 Task: Sort the products by unit price (high first).
Action: Mouse pressed left at (14, 94)
Screenshot: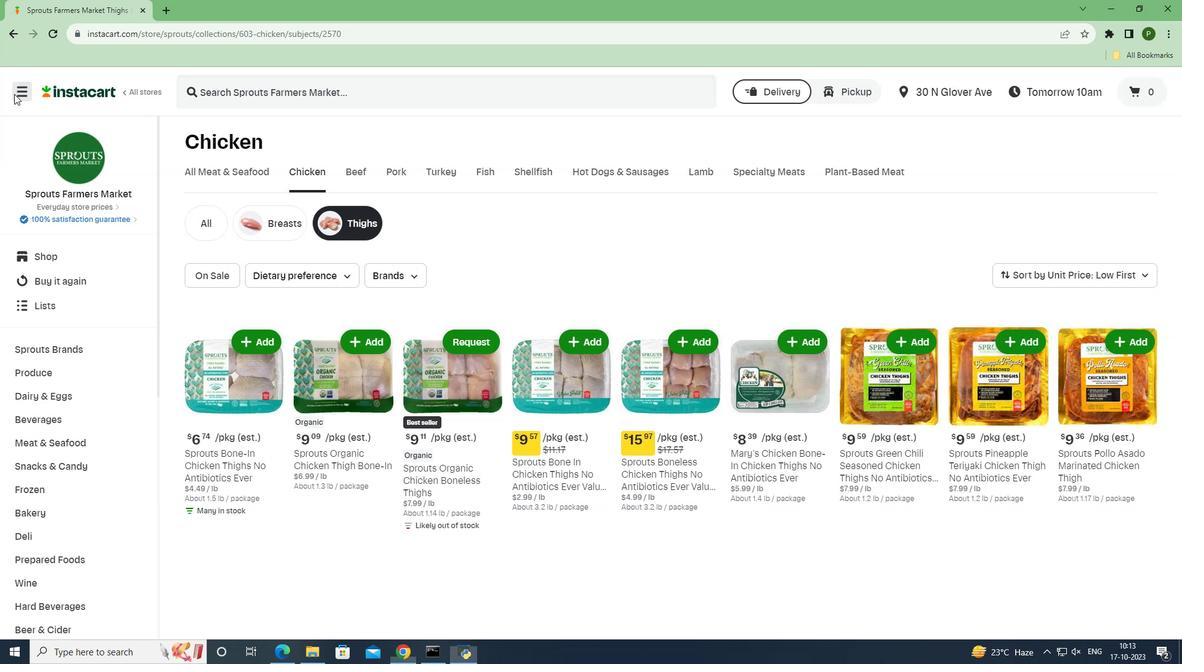 
Action: Mouse moved to (36, 328)
Screenshot: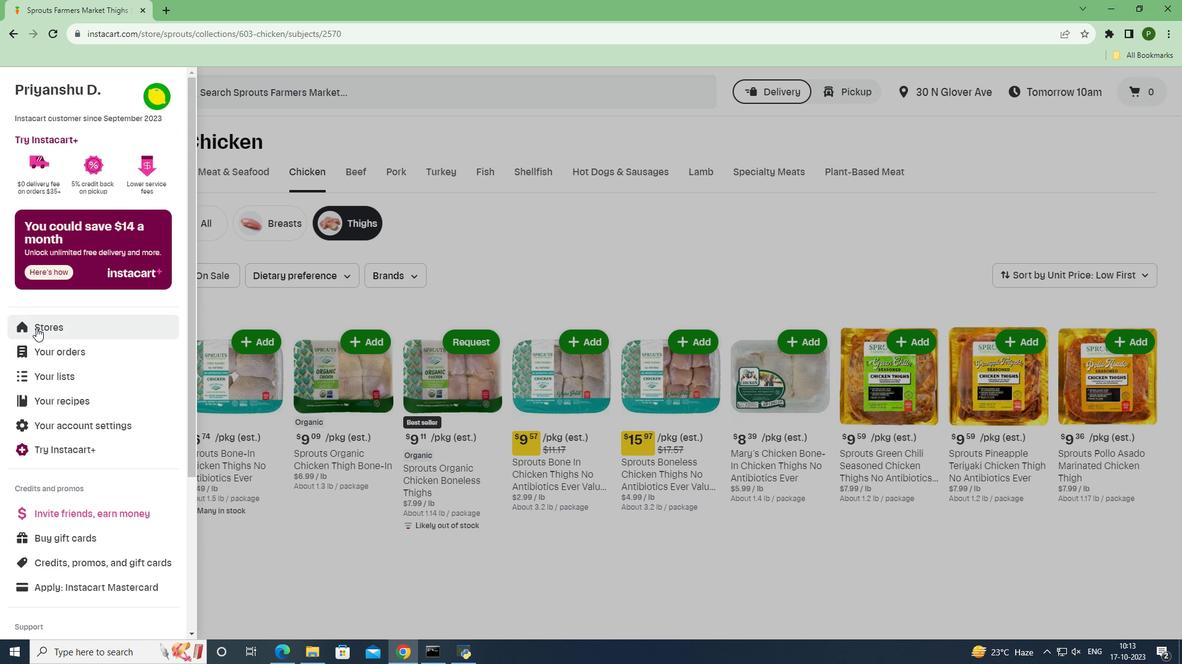 
Action: Mouse pressed left at (36, 328)
Screenshot: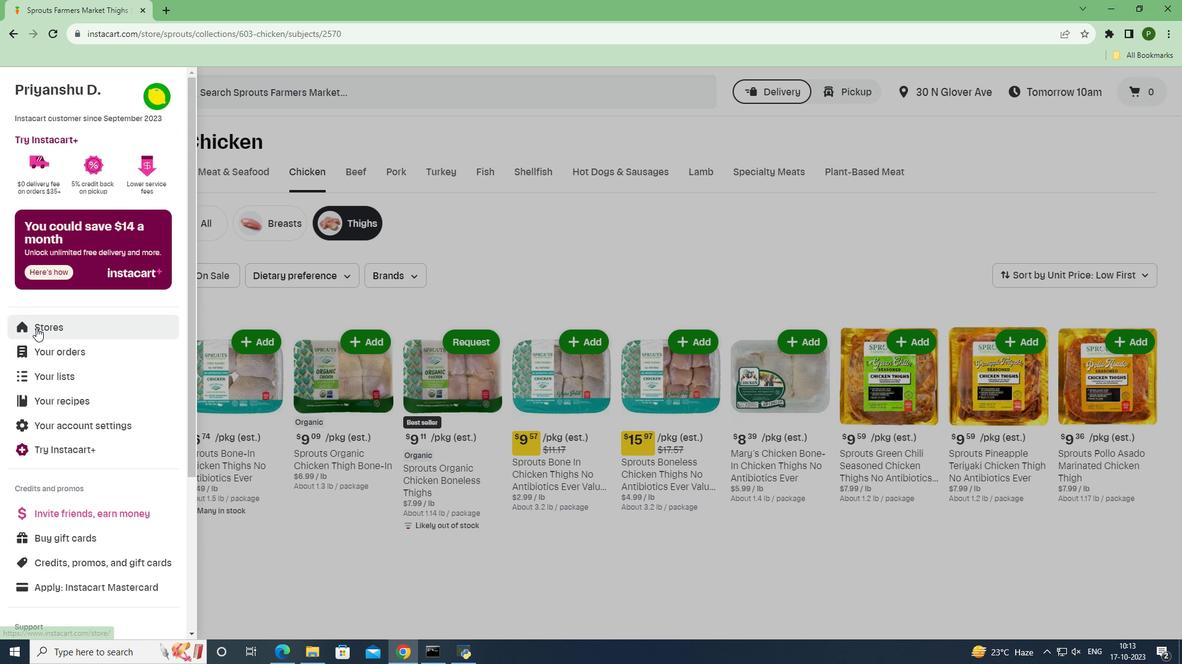 
Action: Mouse moved to (285, 139)
Screenshot: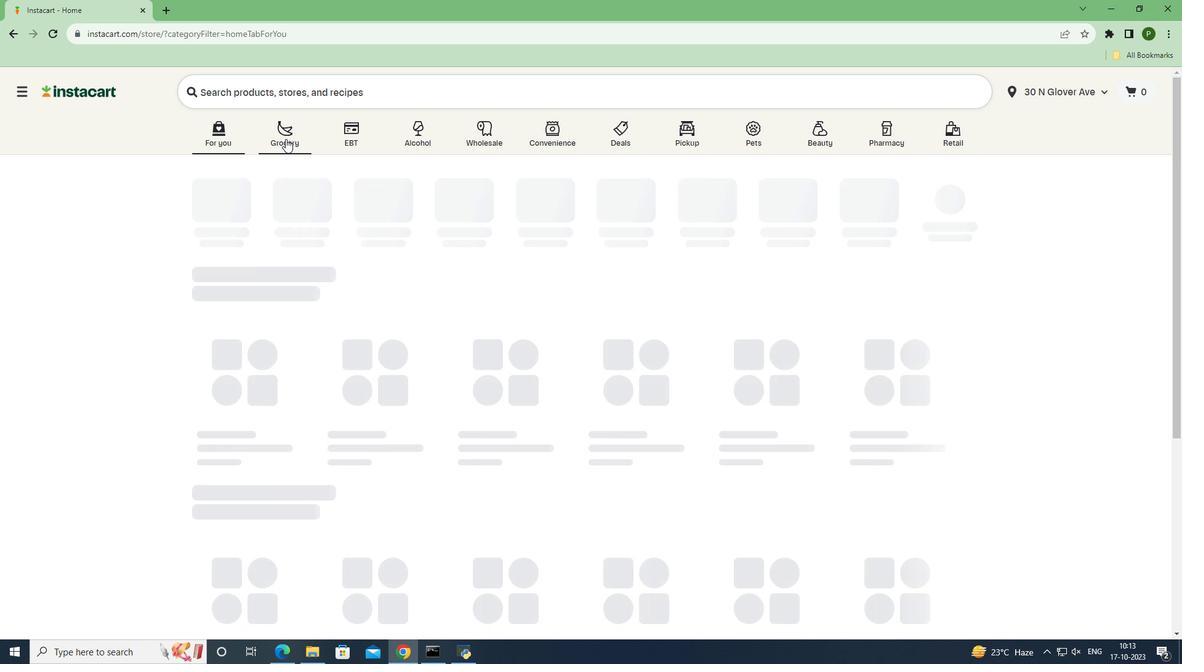 
Action: Mouse pressed left at (285, 139)
Screenshot: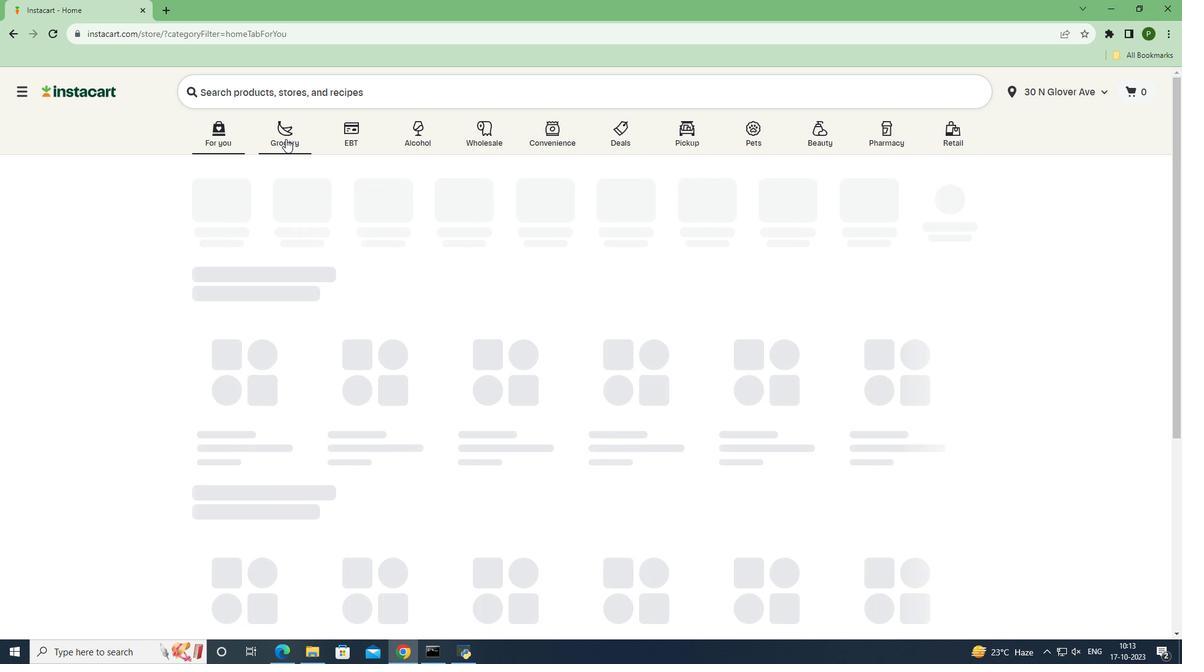 
Action: Mouse moved to (750, 291)
Screenshot: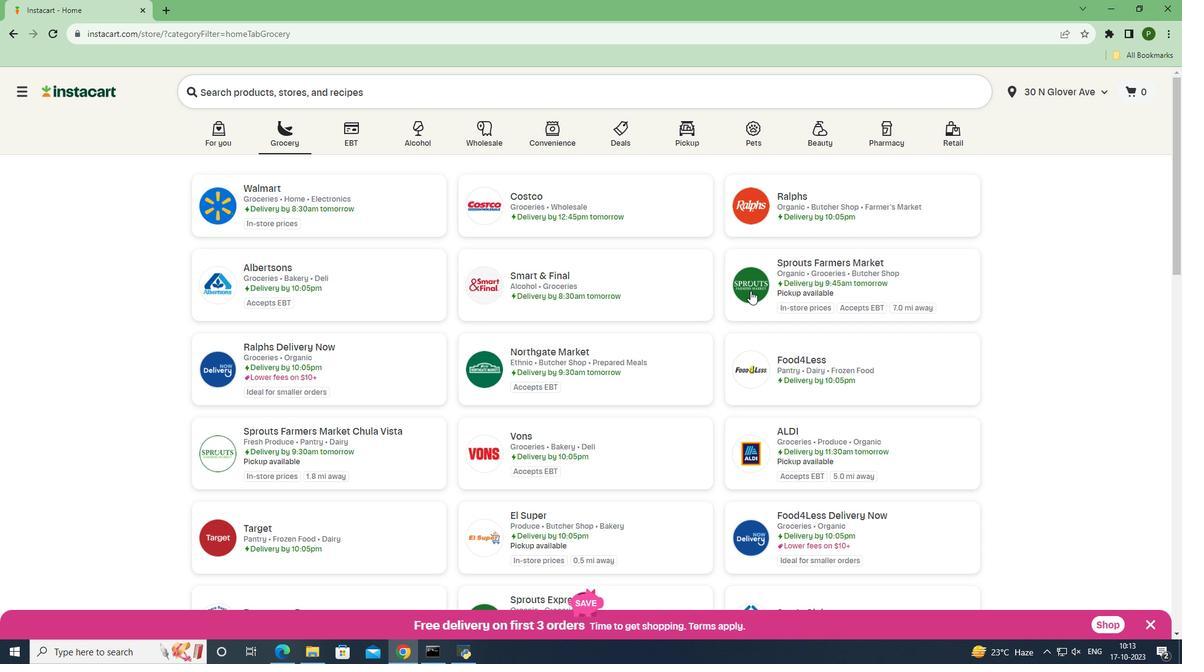 
Action: Mouse pressed left at (750, 291)
Screenshot: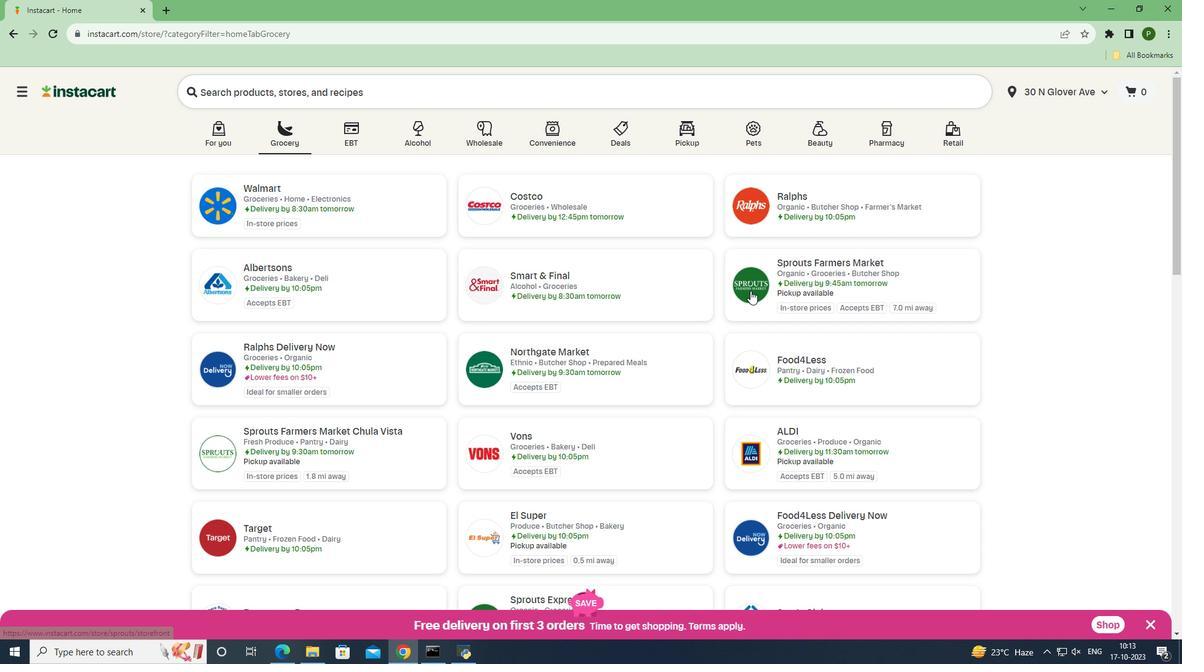 
Action: Mouse moved to (83, 442)
Screenshot: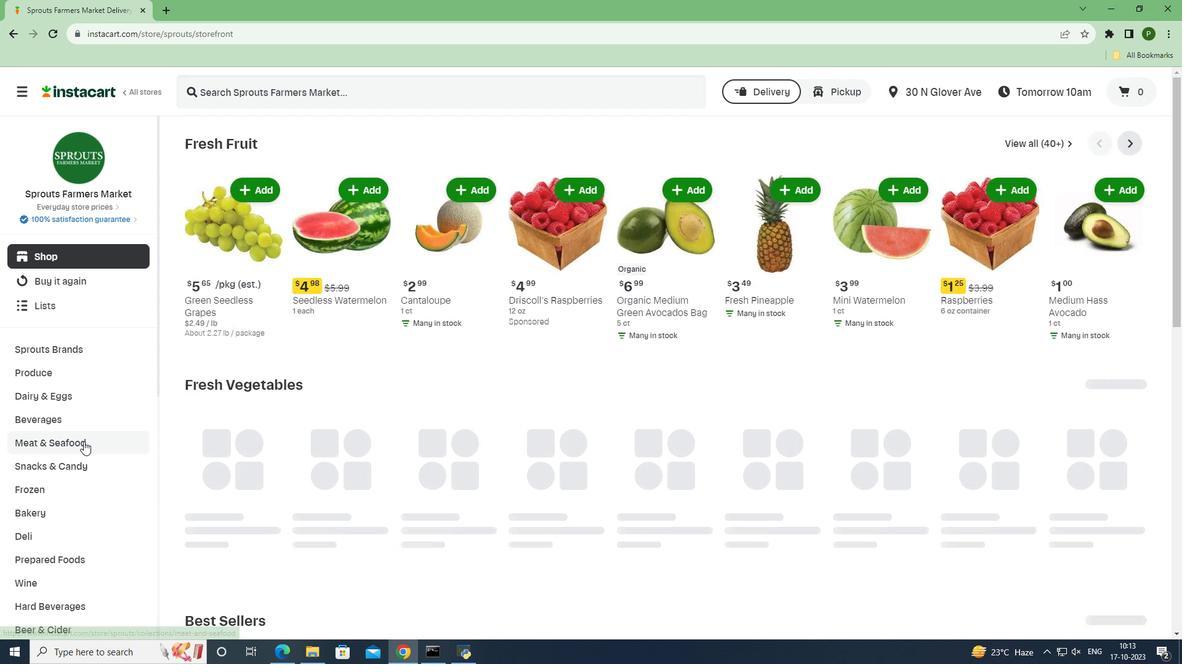 
Action: Mouse pressed left at (83, 442)
Screenshot: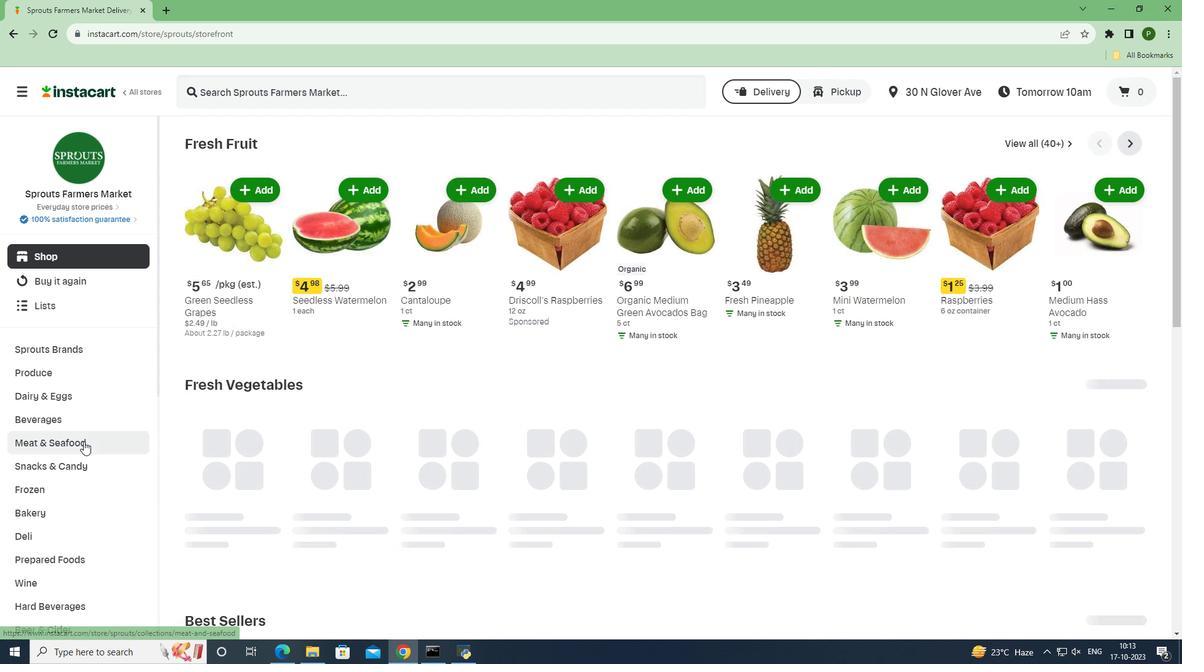 
Action: Mouse moved to (315, 163)
Screenshot: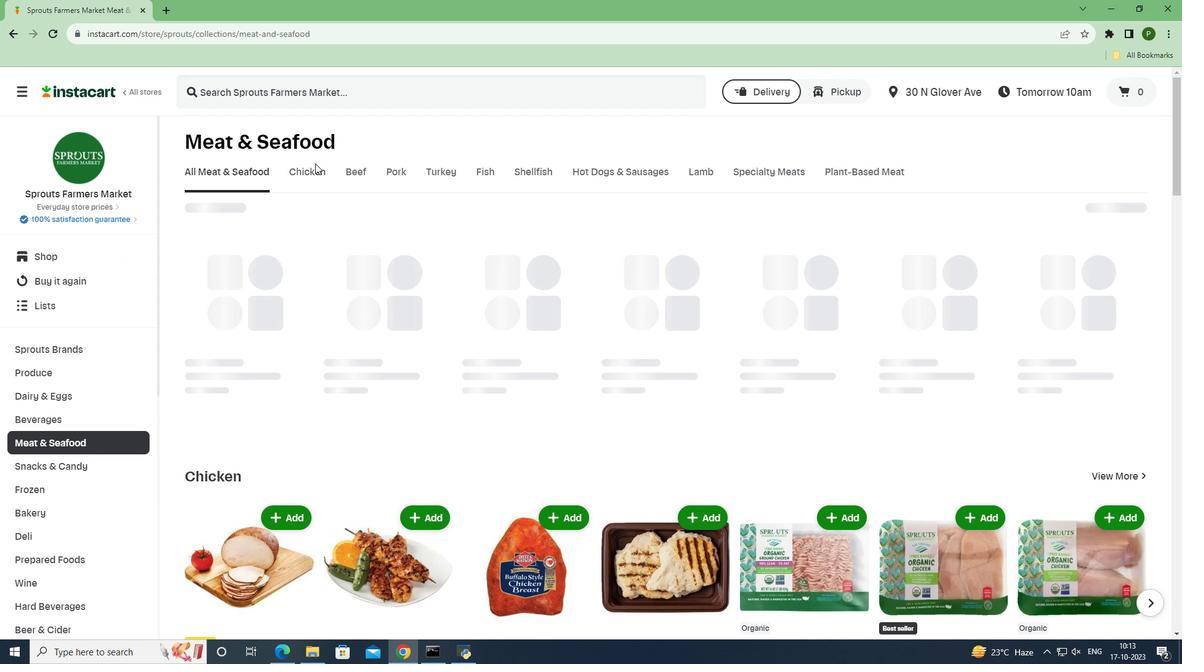 
Action: Mouse pressed left at (315, 163)
Screenshot: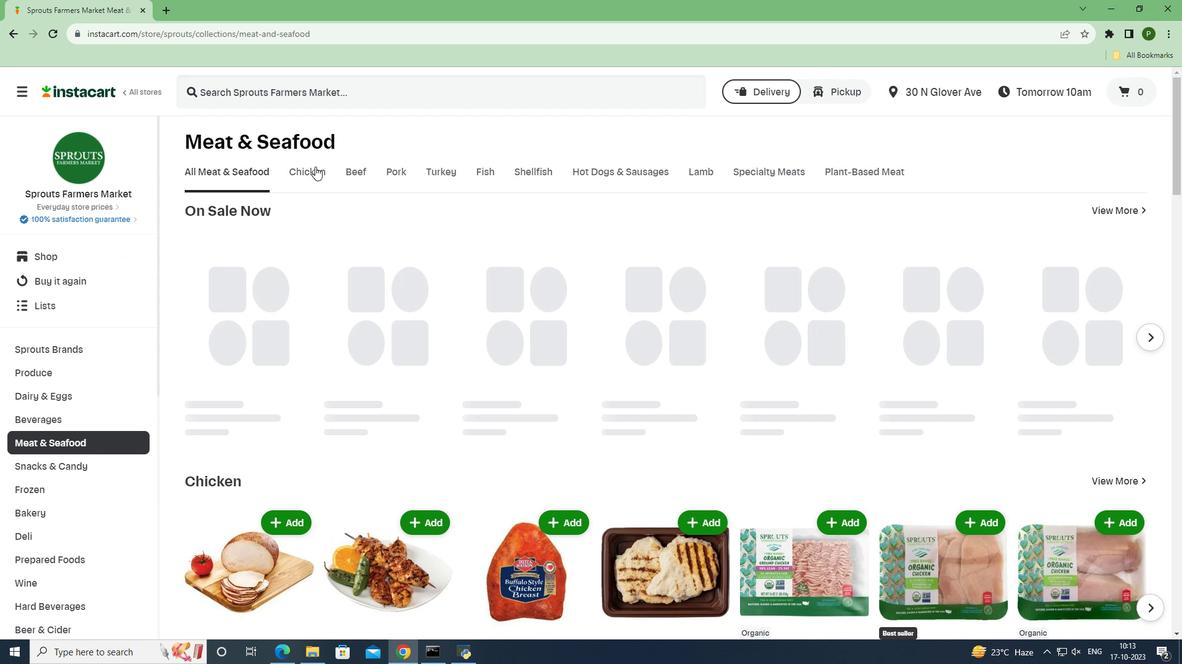 
Action: Mouse moved to (315, 166)
Screenshot: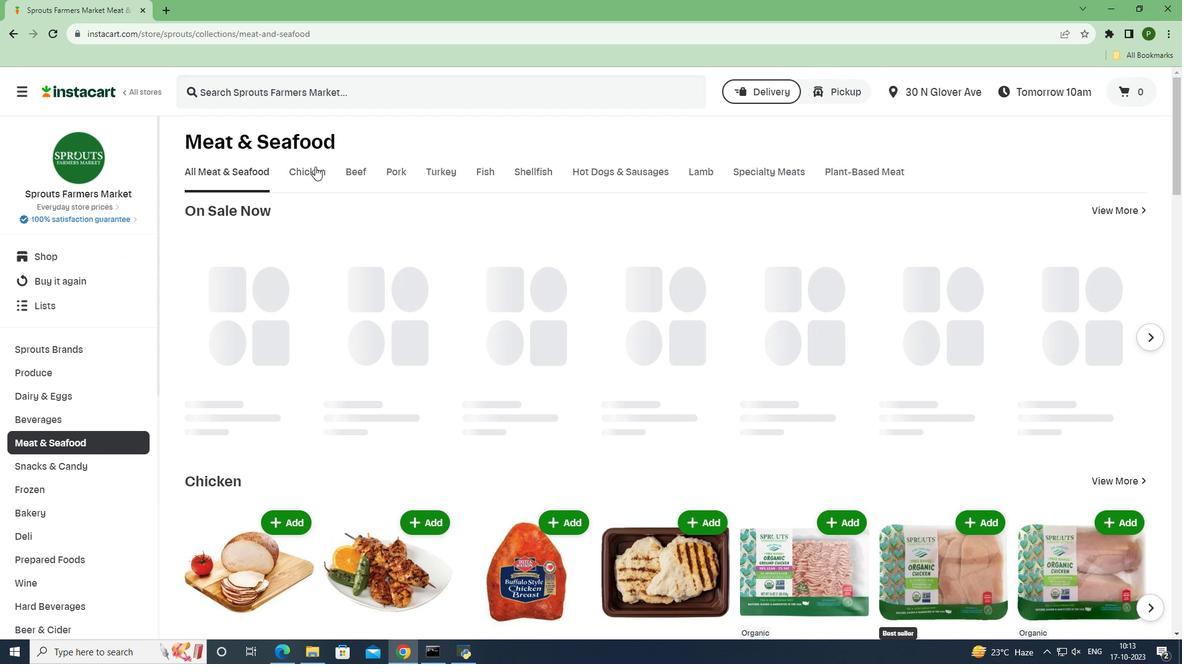 
Action: Mouse pressed left at (315, 166)
Screenshot: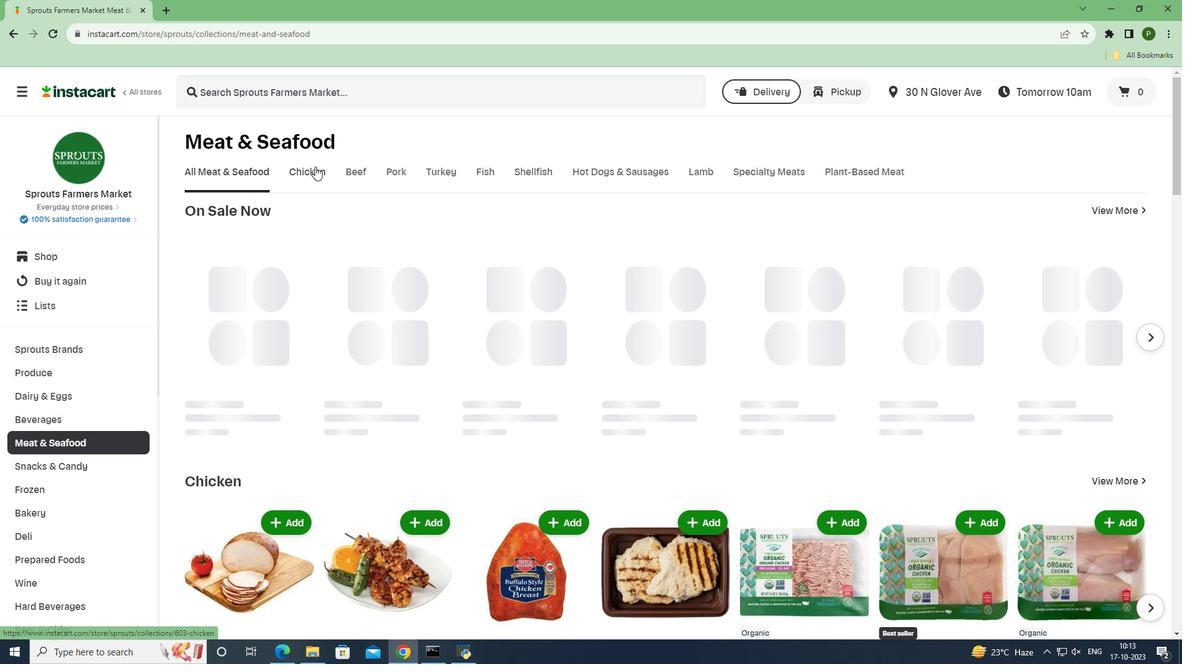 
Action: Mouse moved to (345, 218)
Screenshot: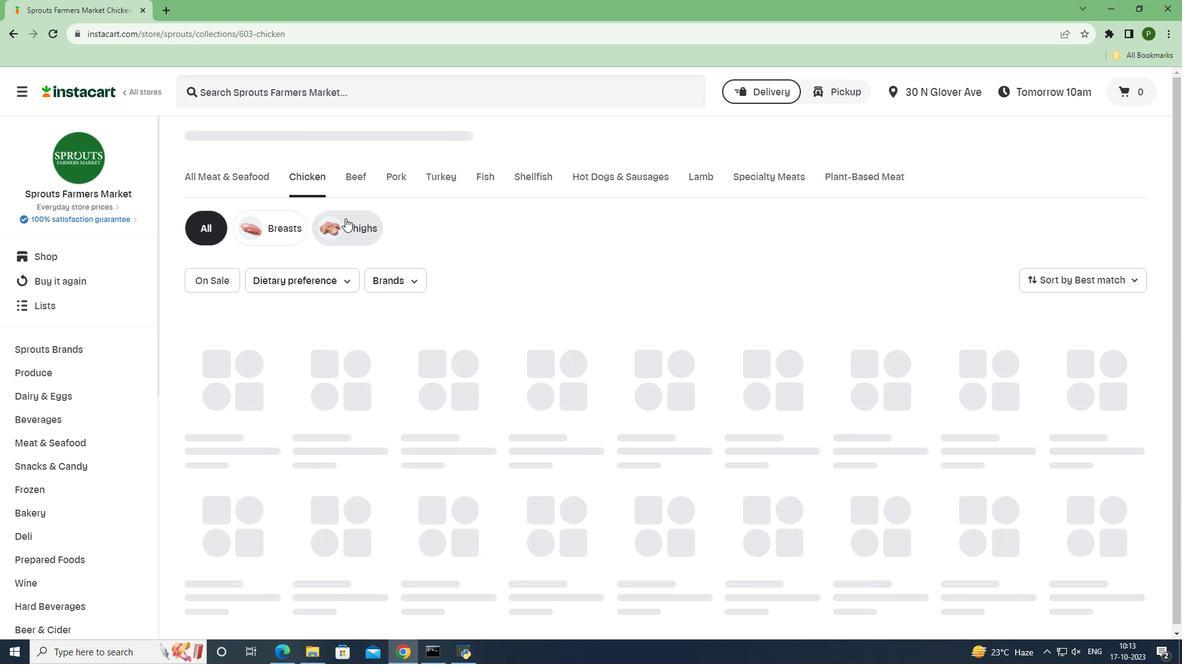 
Action: Mouse pressed left at (345, 218)
Screenshot: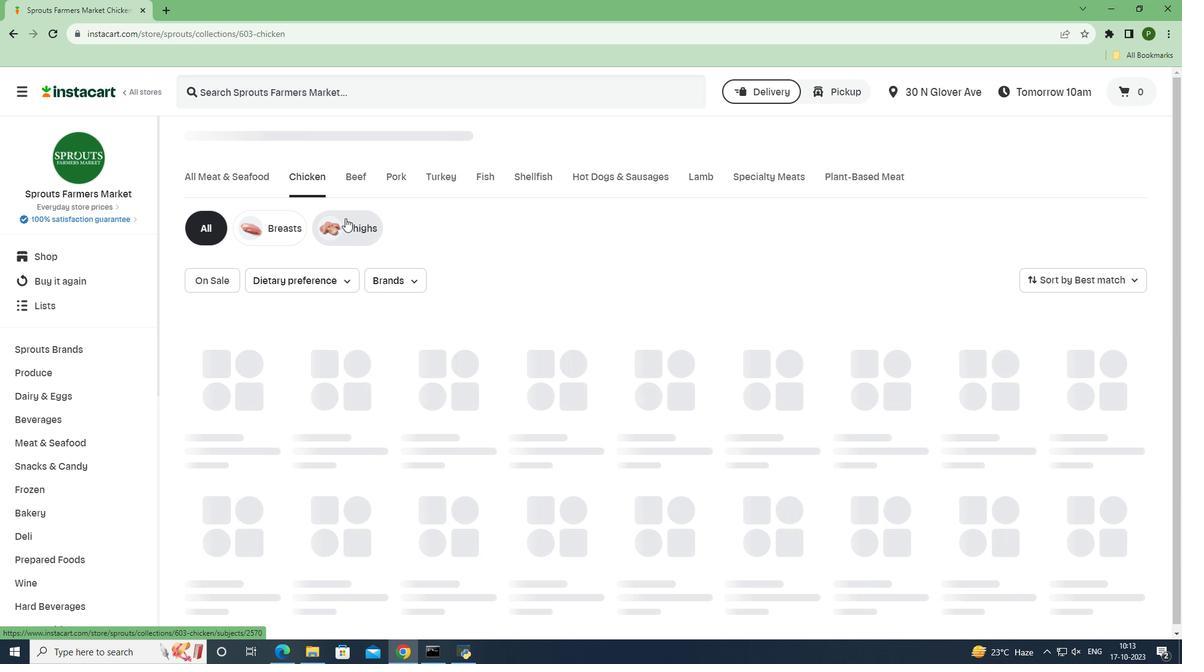 
Action: Mouse moved to (1092, 281)
Screenshot: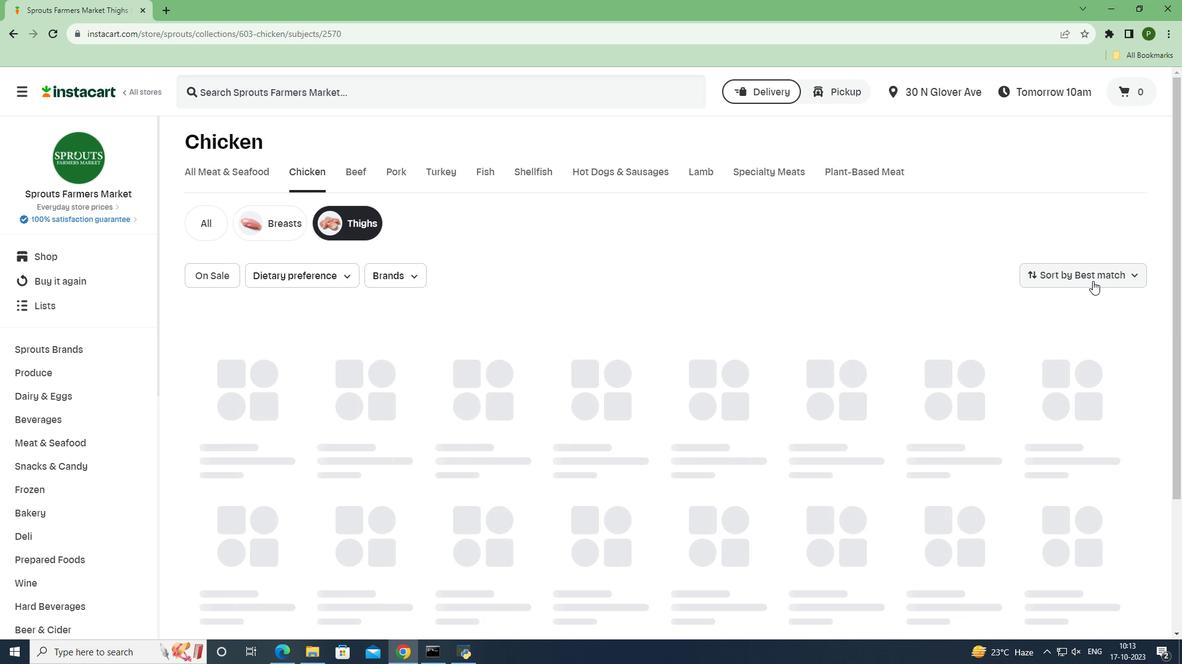 
Action: Mouse pressed left at (1092, 281)
Screenshot: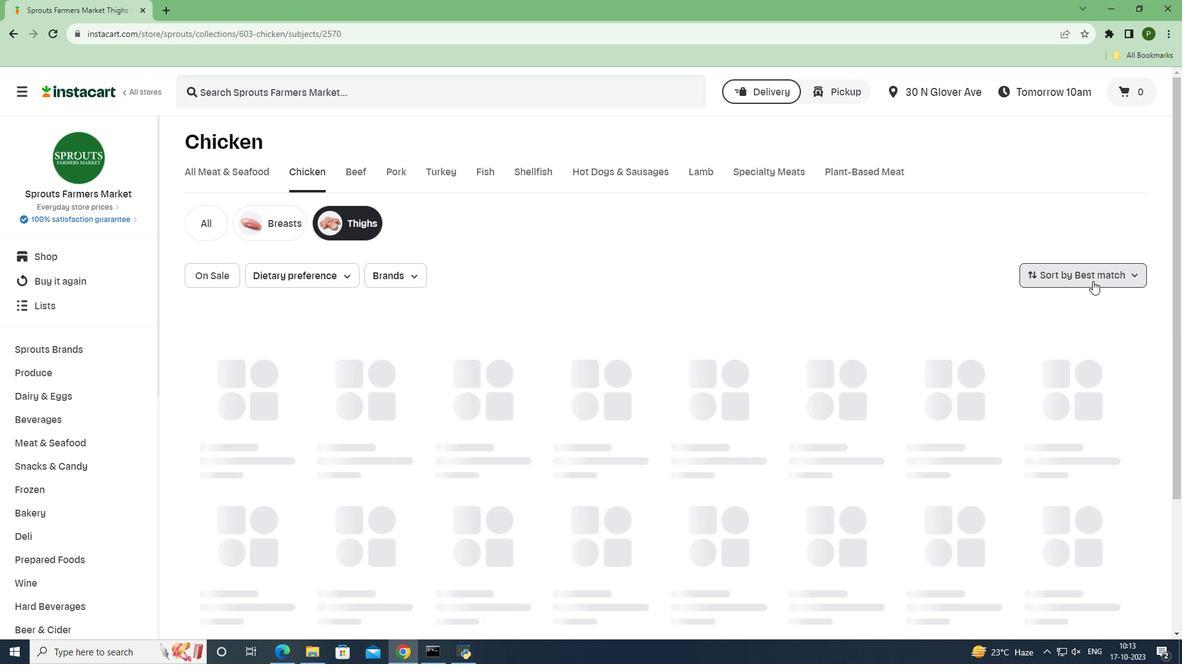 
Action: Mouse moved to (1089, 424)
Screenshot: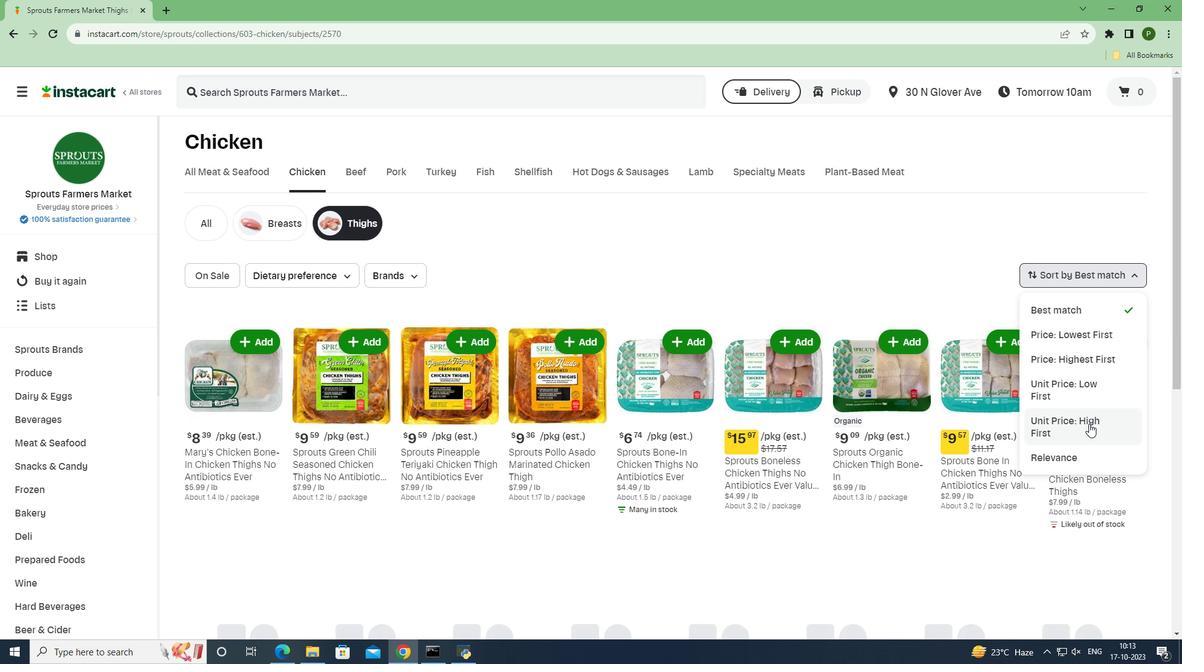 
Action: Mouse pressed left at (1089, 424)
Screenshot: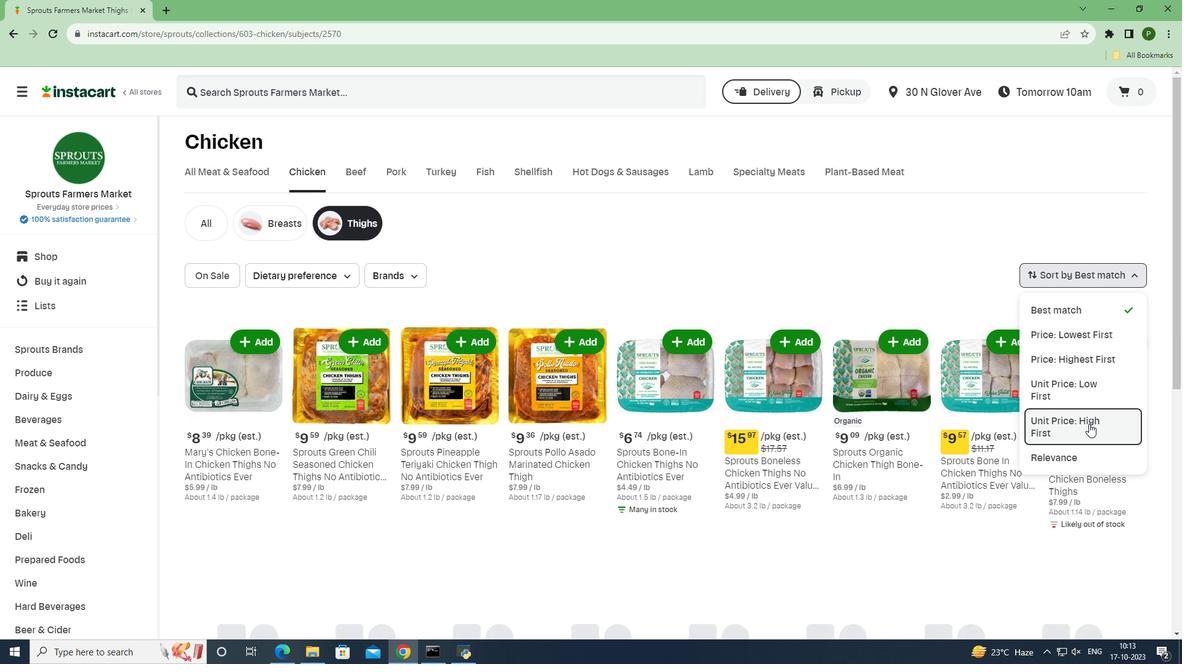 
Action: Mouse moved to (965, 514)
Screenshot: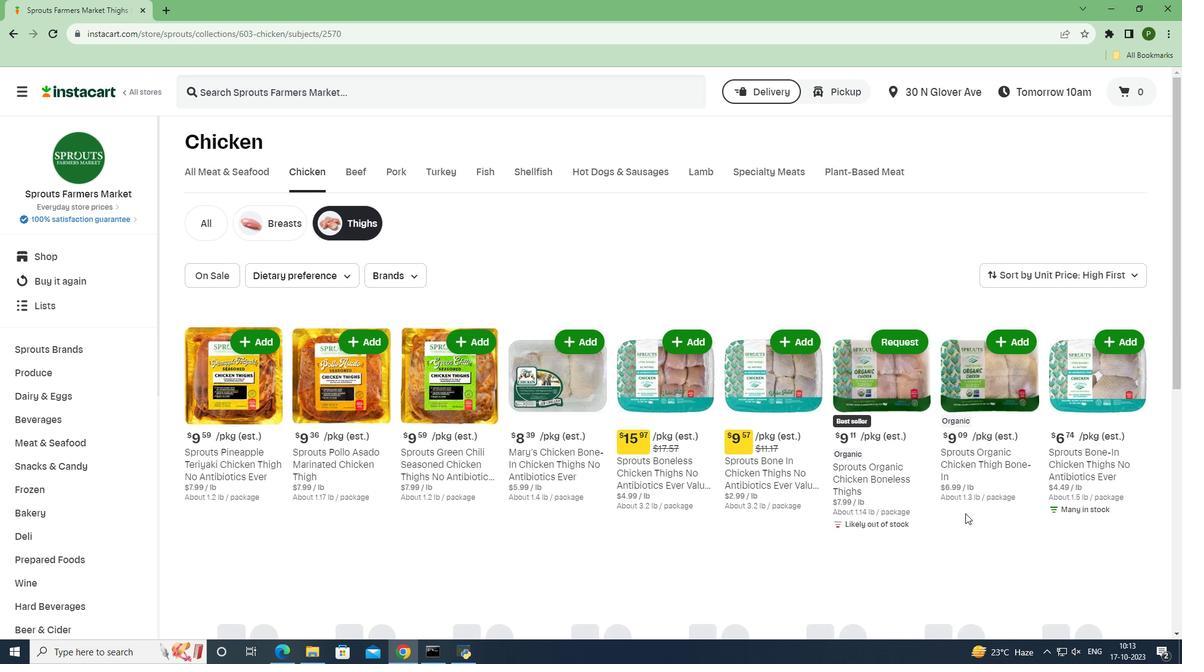 
